 Task: Add the action and set the due date to 2 days later.
Action: Mouse moved to (296, 163)
Screenshot: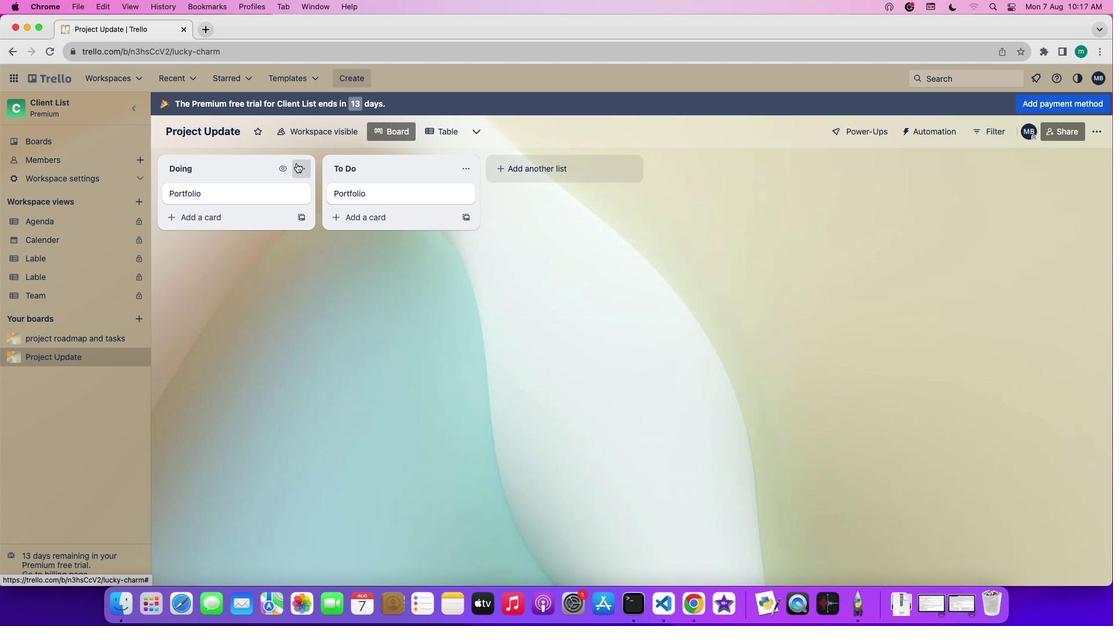 
Action: Mouse pressed left at (296, 163)
Screenshot: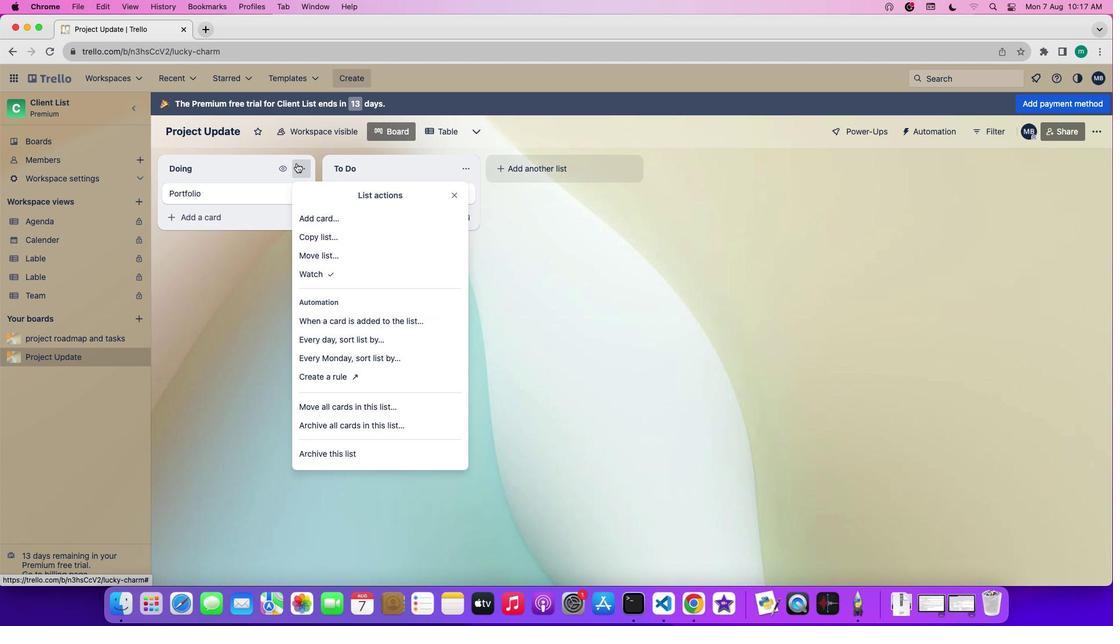 
Action: Mouse moved to (349, 321)
Screenshot: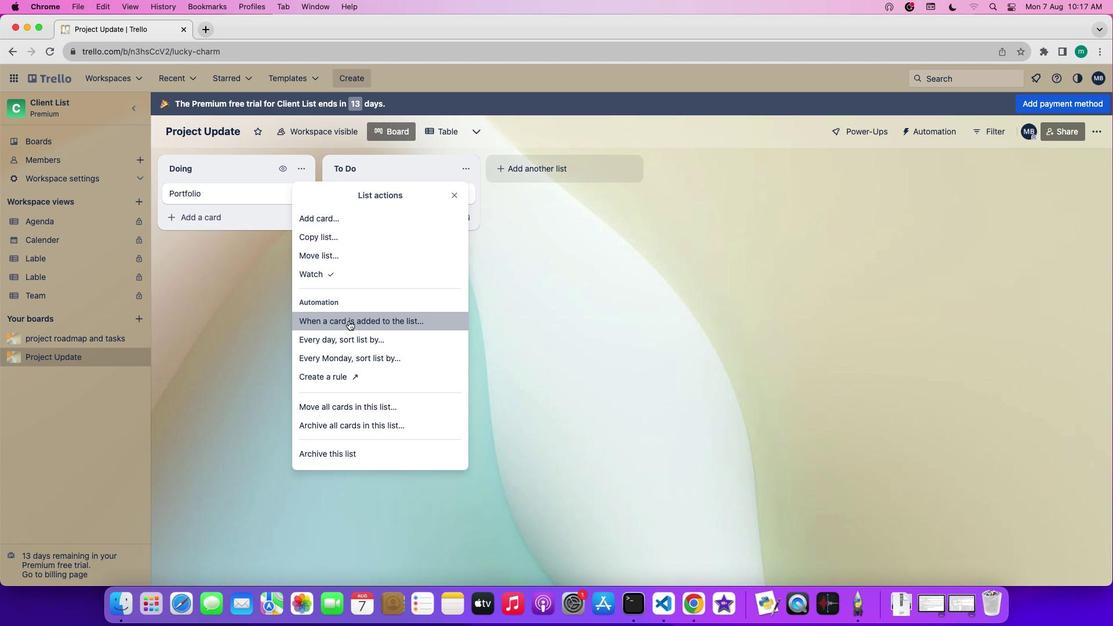 
Action: Mouse pressed left at (349, 321)
Screenshot: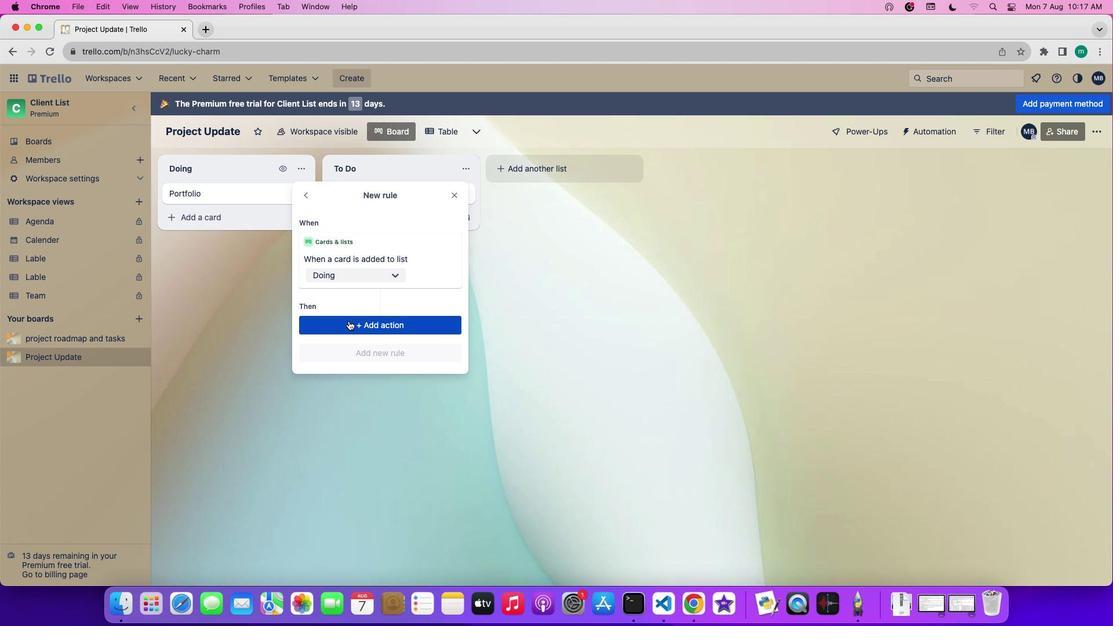 
Action: Mouse pressed left at (349, 321)
Screenshot: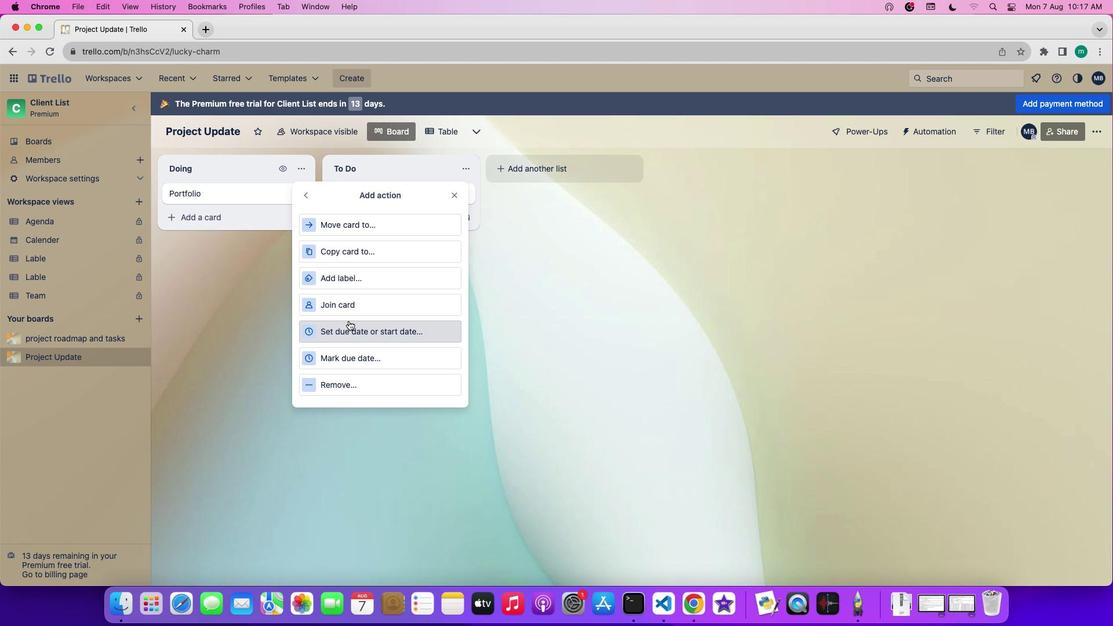 
Action: Mouse moved to (354, 329)
Screenshot: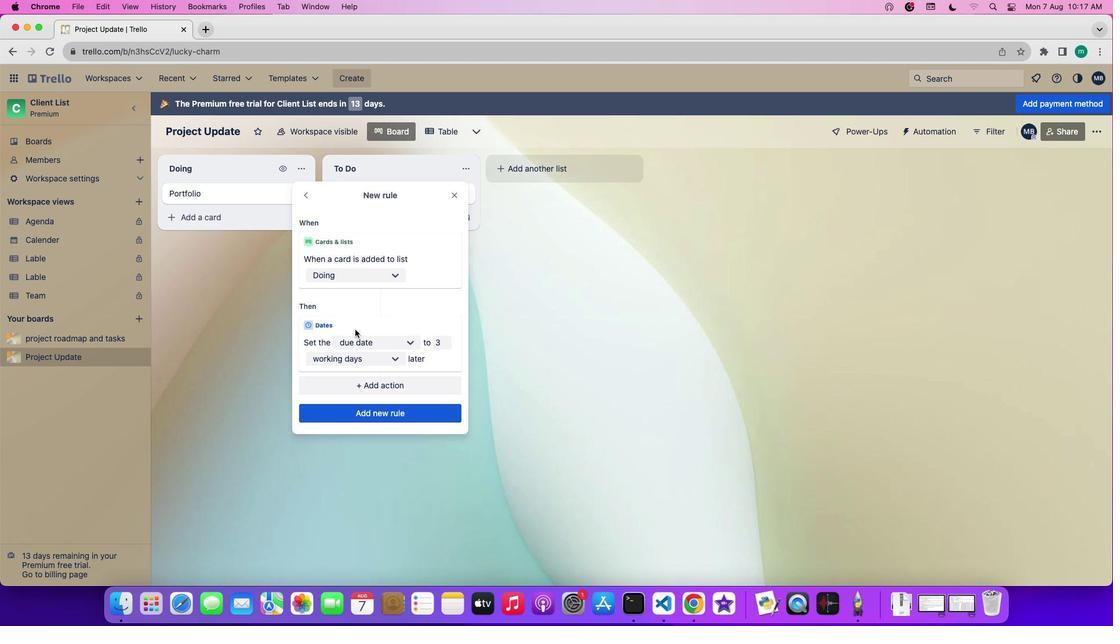 
Action: Mouse pressed left at (354, 329)
Screenshot: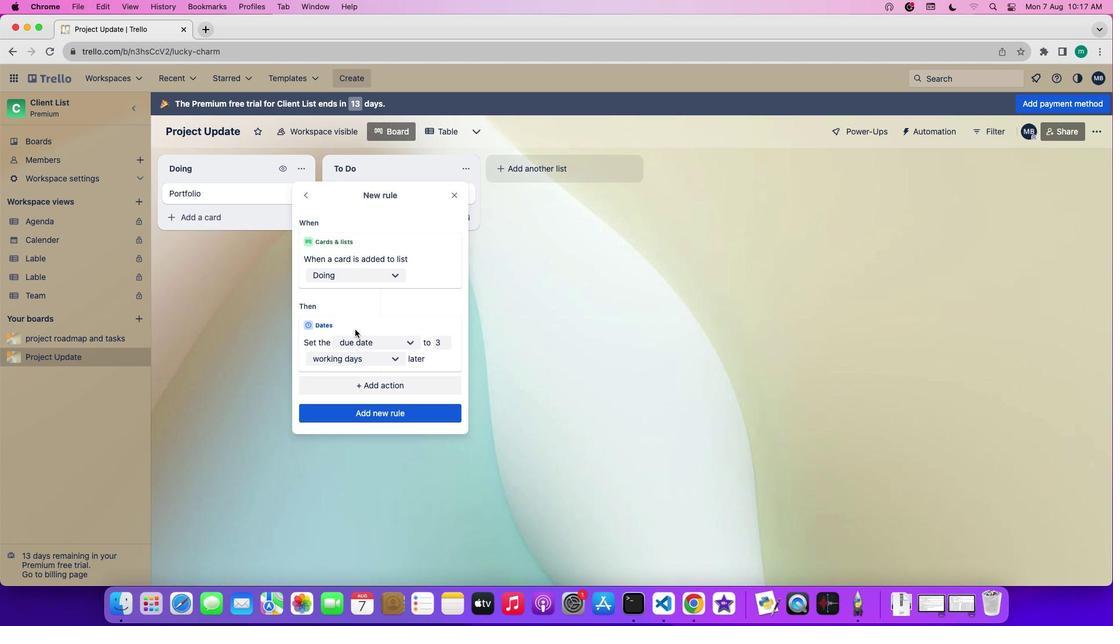 
Action: Mouse moved to (390, 343)
Screenshot: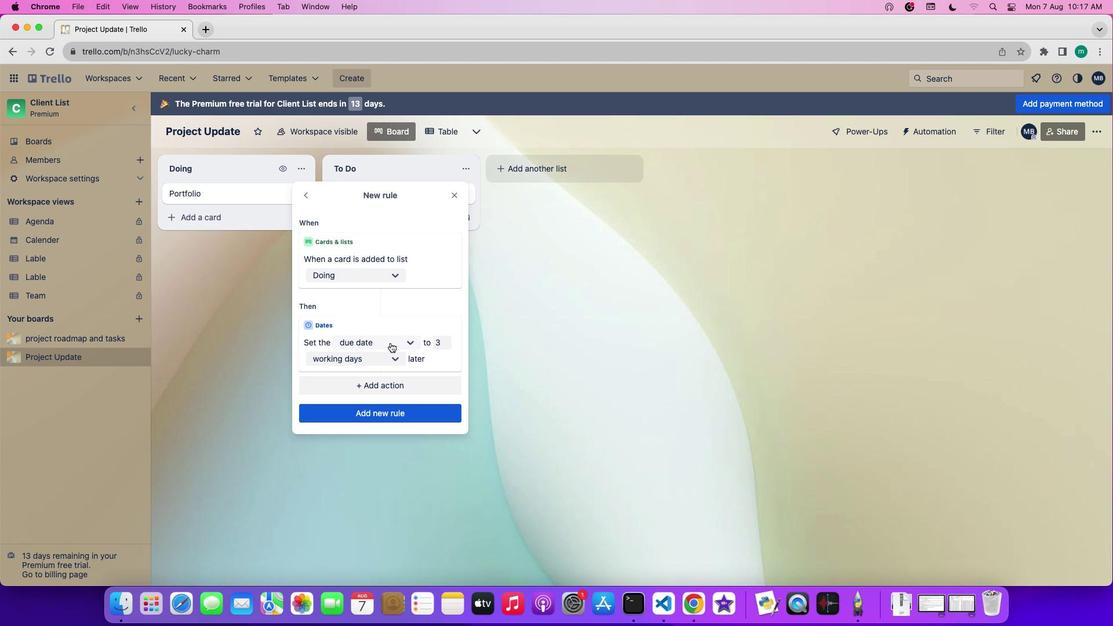 
Action: Mouse pressed left at (390, 343)
Screenshot: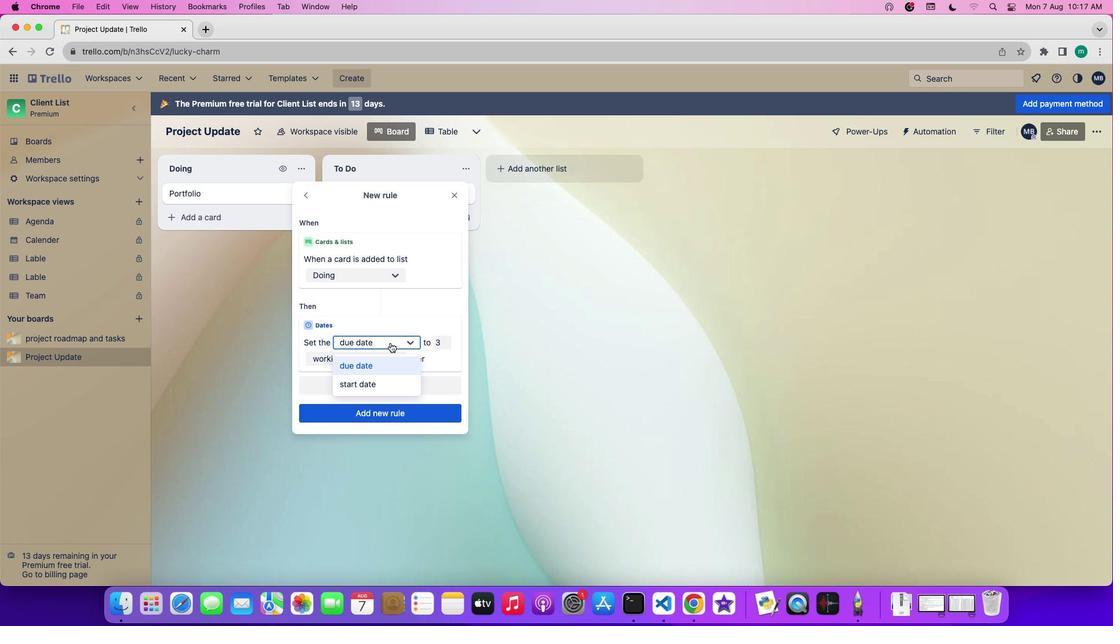
Action: Mouse moved to (396, 362)
Screenshot: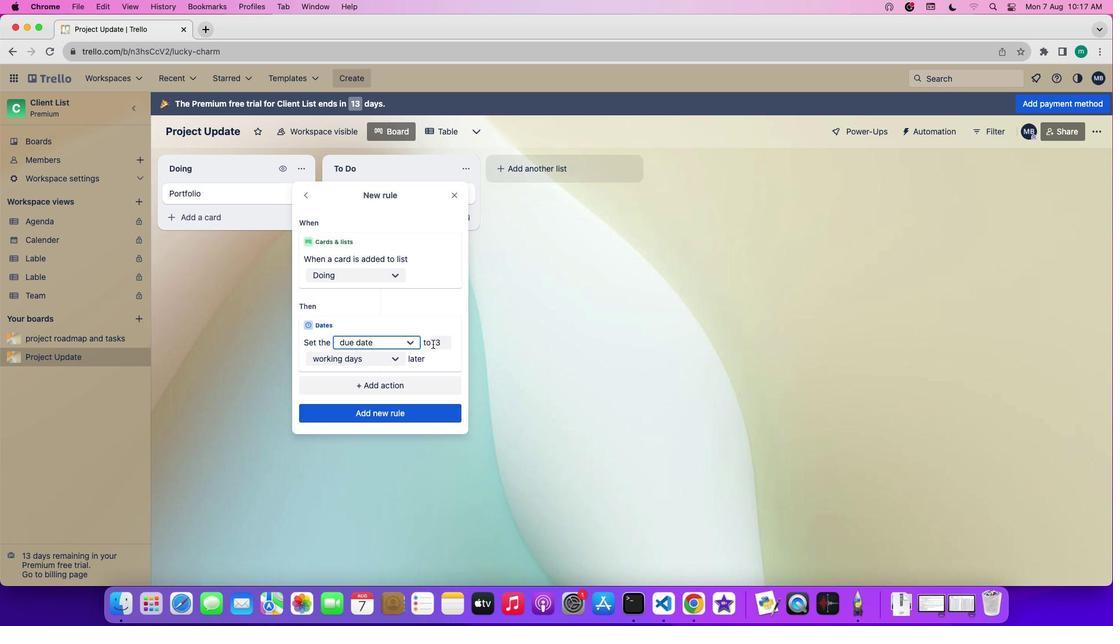 
Action: Mouse pressed left at (396, 362)
Screenshot: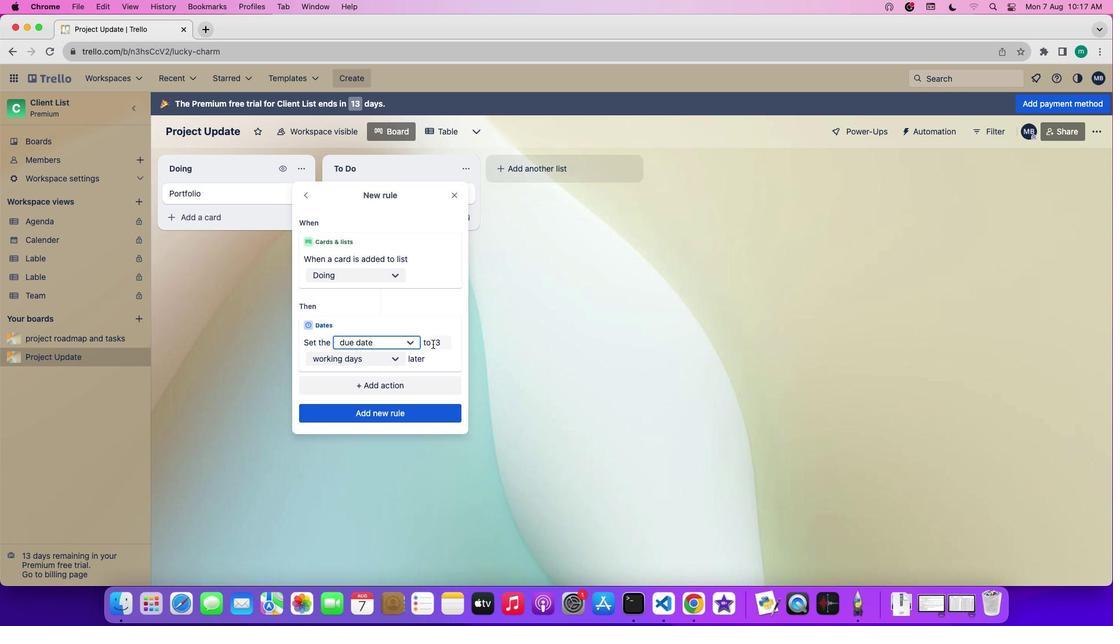 
Action: Mouse moved to (444, 343)
Screenshot: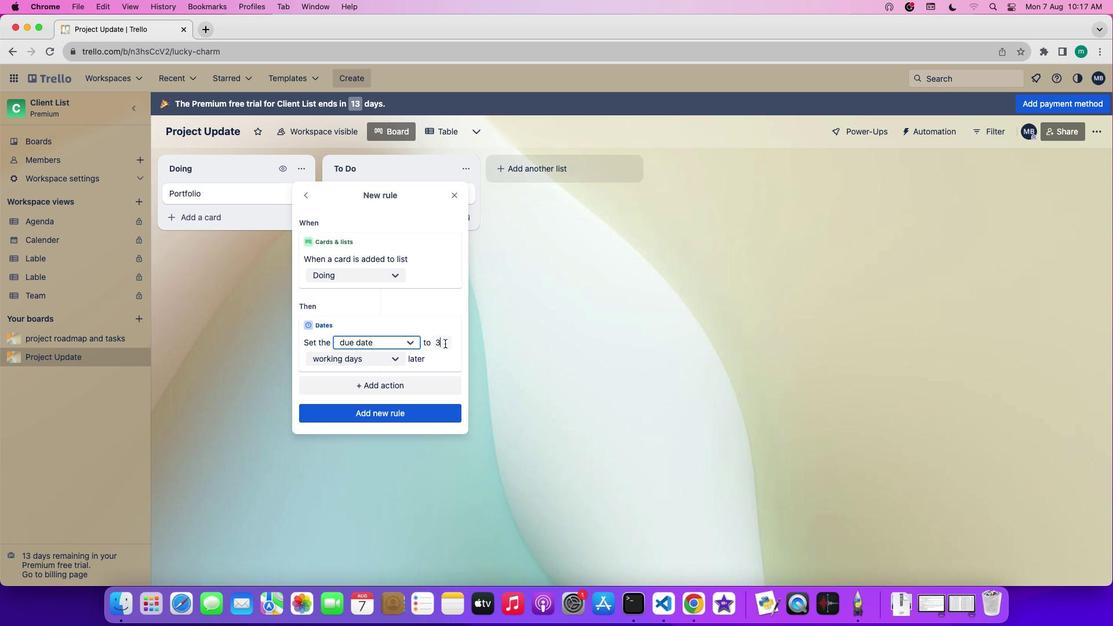 
Action: Mouse pressed left at (444, 343)
Screenshot: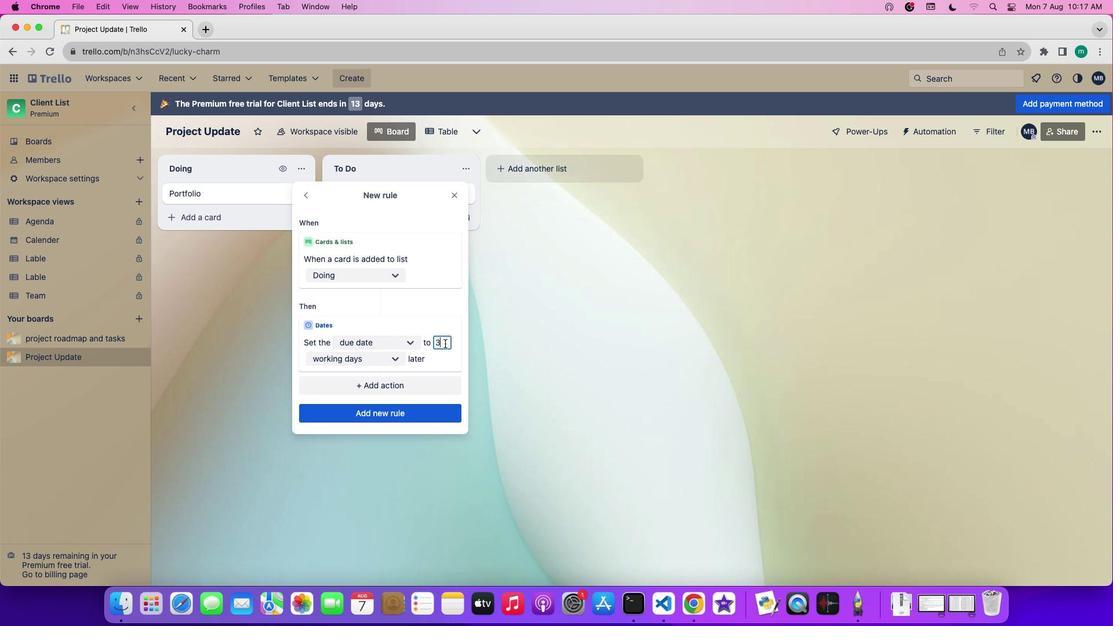 
Action: Key pressed Key.backspace'2'
Screenshot: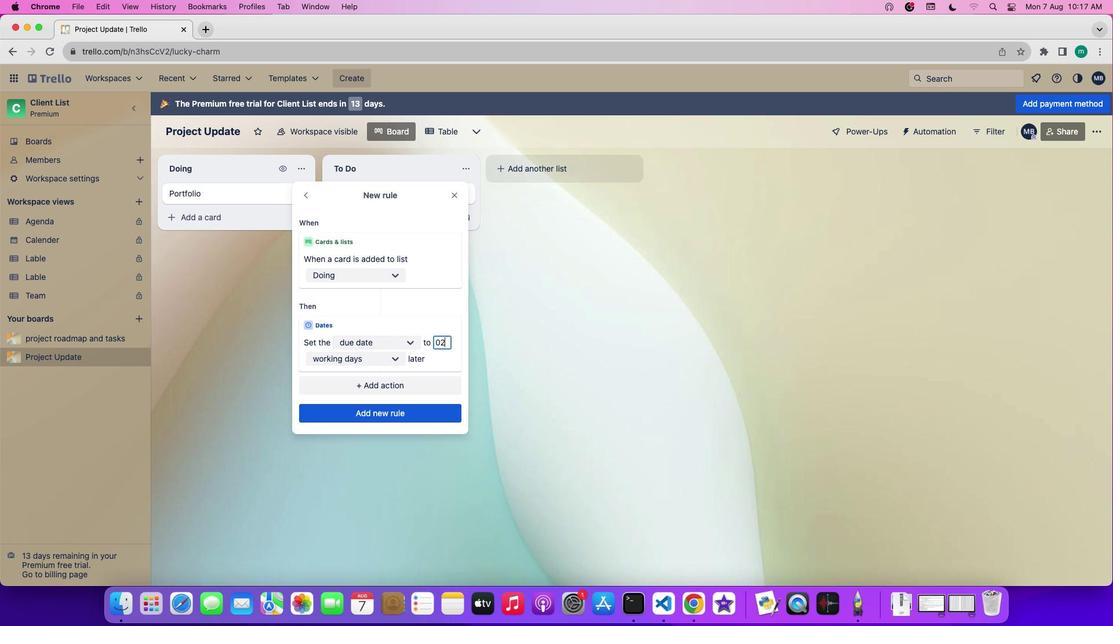 
Action: Mouse moved to (343, 361)
Screenshot: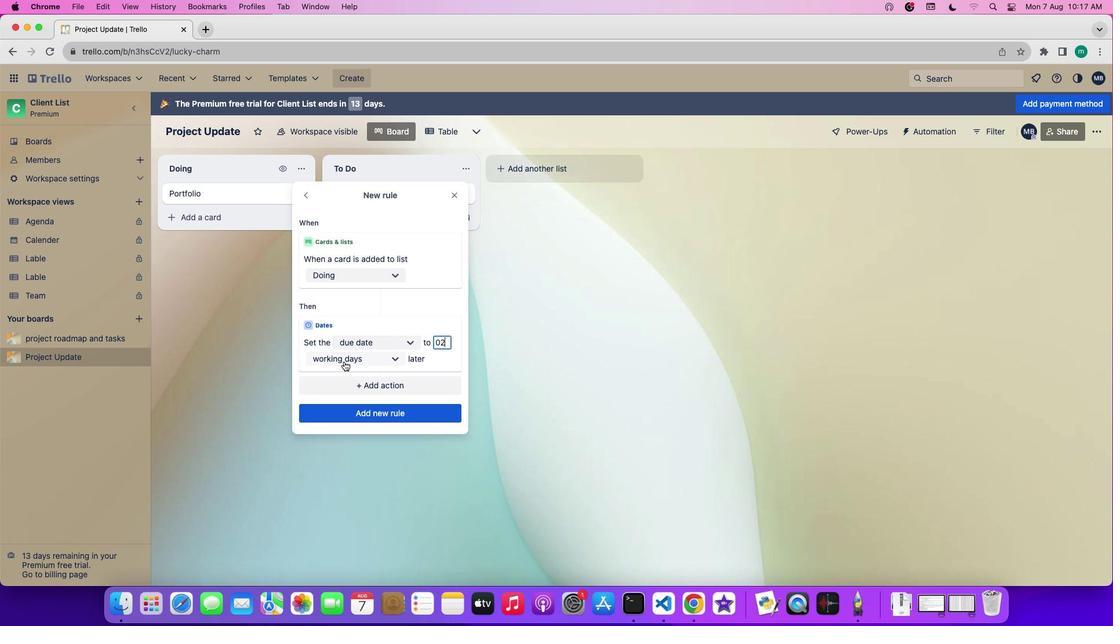 
Action: Mouse pressed left at (343, 361)
Screenshot: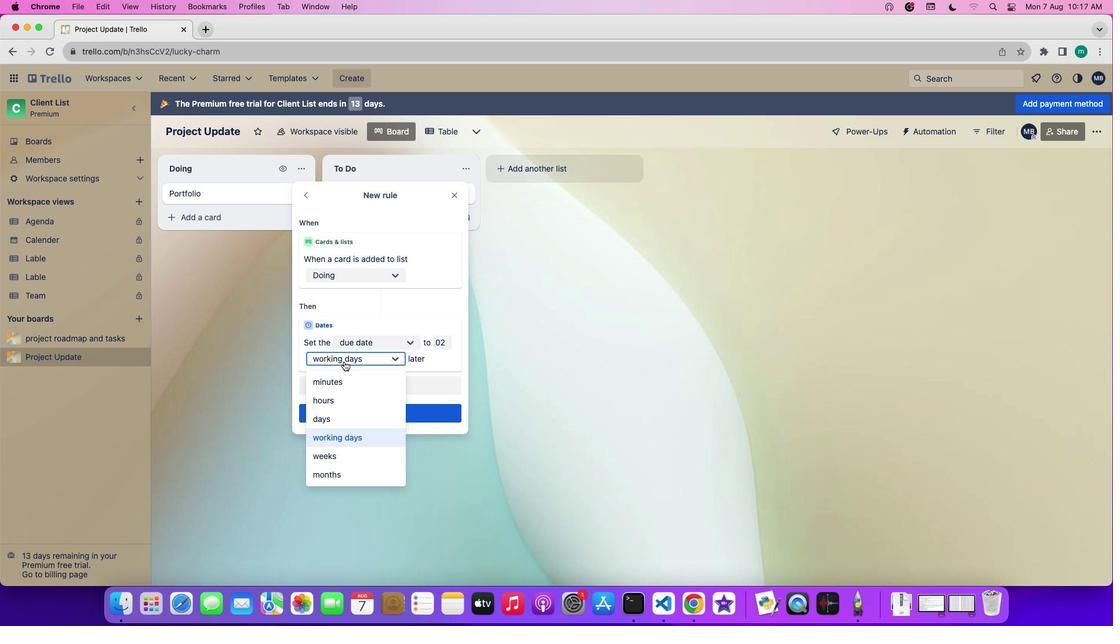 
Action: Mouse moved to (342, 418)
Screenshot: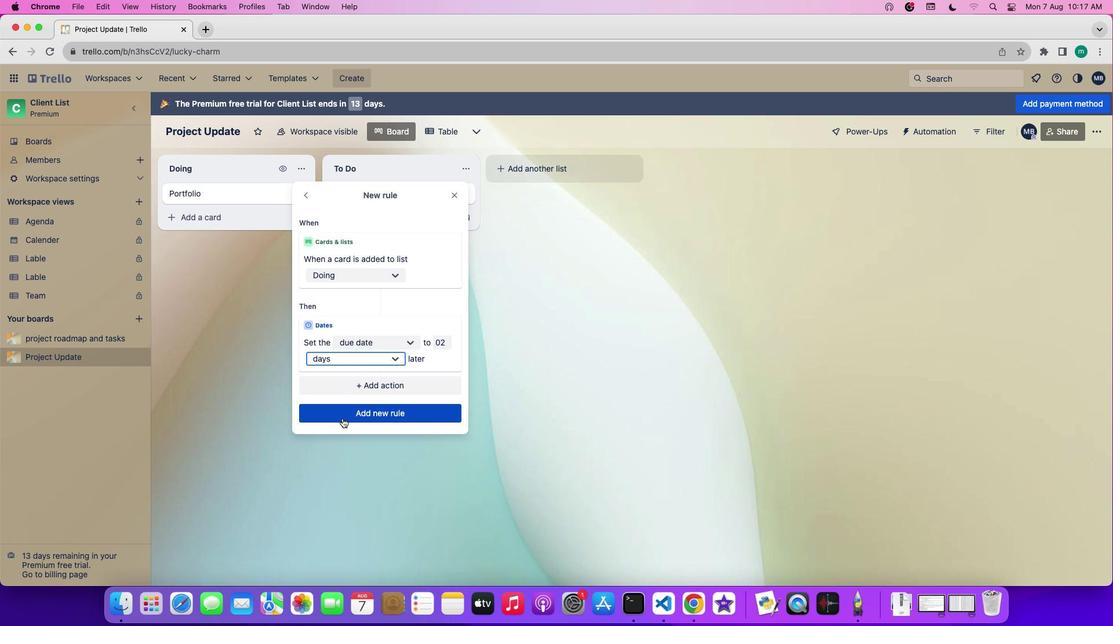 
Action: Mouse pressed left at (342, 418)
Screenshot: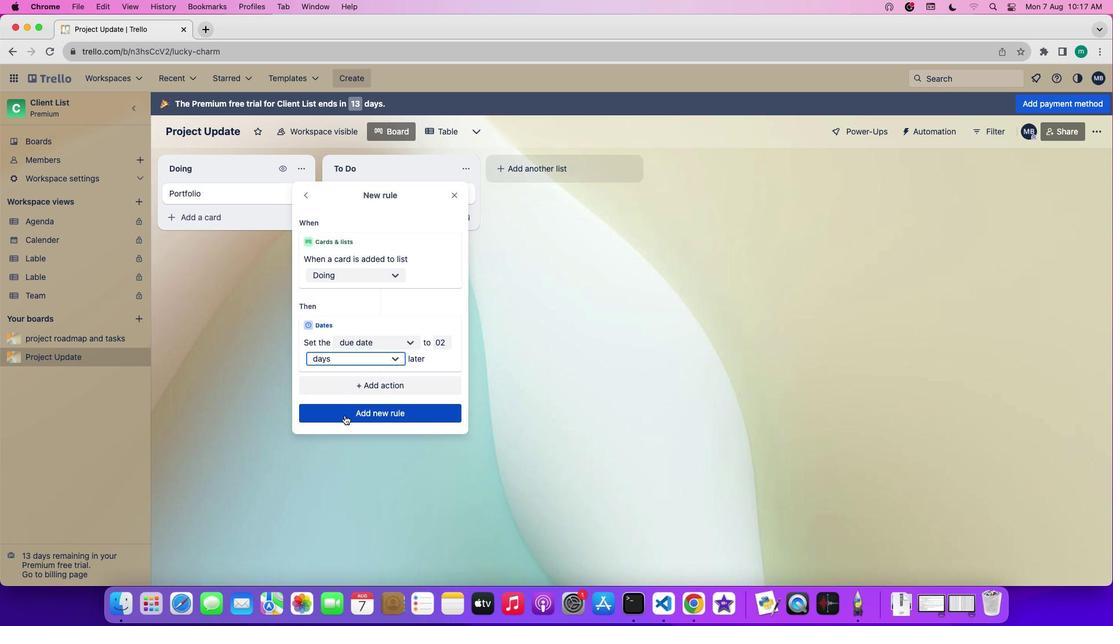 
Action: Mouse moved to (415, 414)
Screenshot: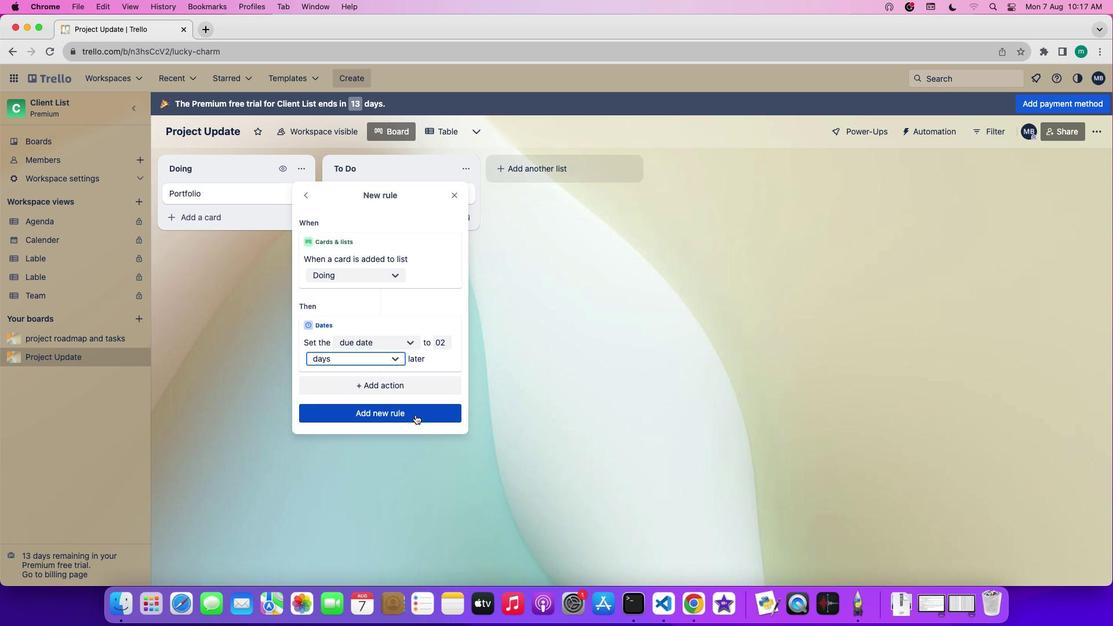 
